 Task: Create a rule from the Agile list, Priority changed -> Complete task in the project AgileLink if Priority Cleared then Complete Task
Action: Mouse moved to (501, 313)
Screenshot: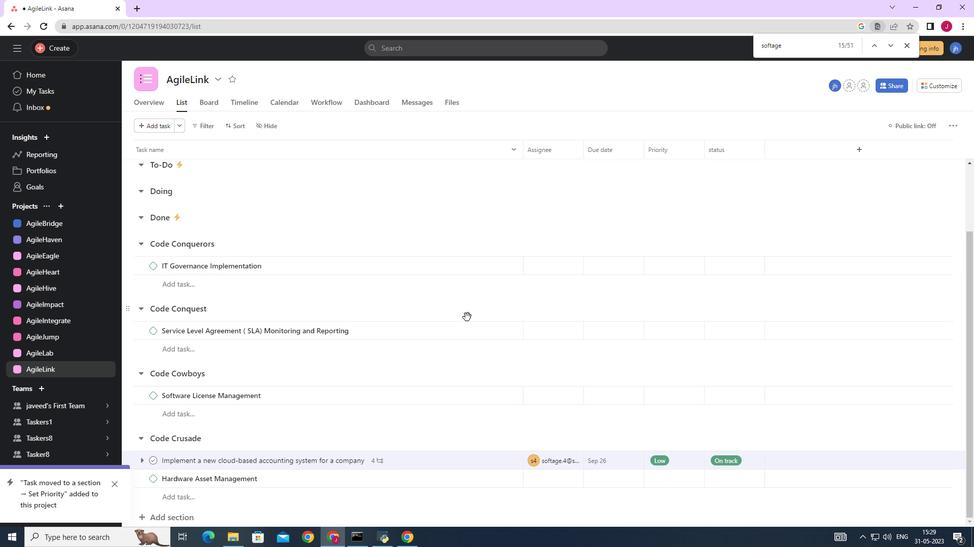 
Action: Mouse scrolled (501, 312) with delta (0, 0)
Screenshot: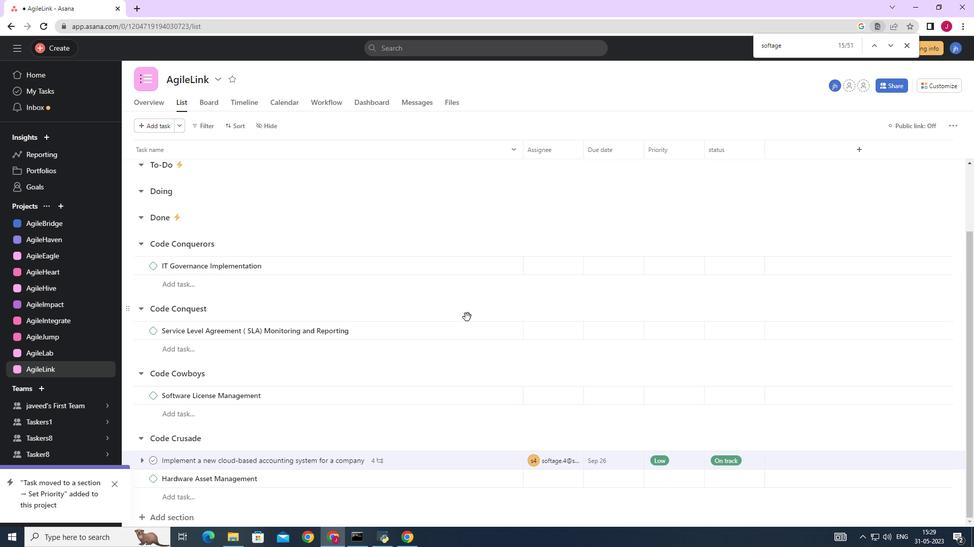 
Action: Mouse moved to (501, 313)
Screenshot: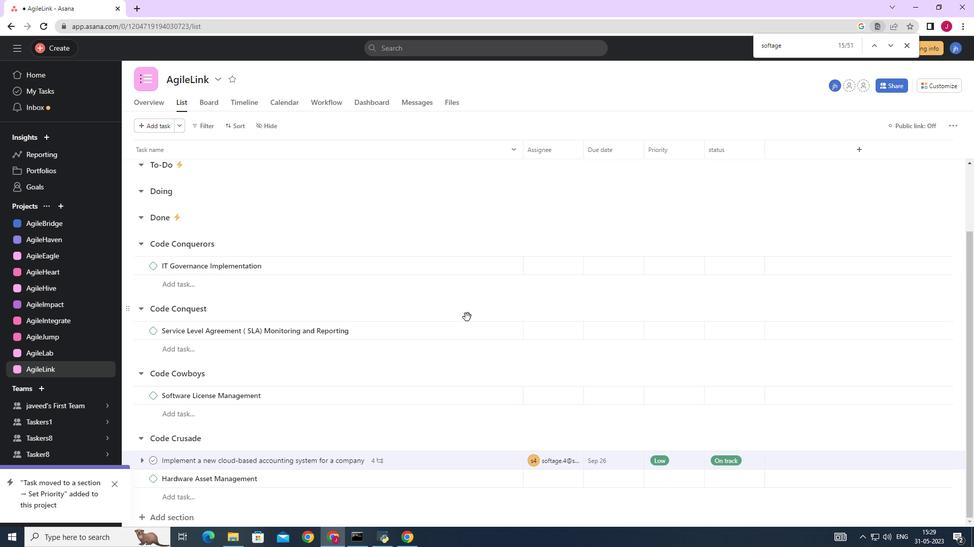 
Action: Mouse scrolled (501, 312) with delta (0, 0)
Screenshot: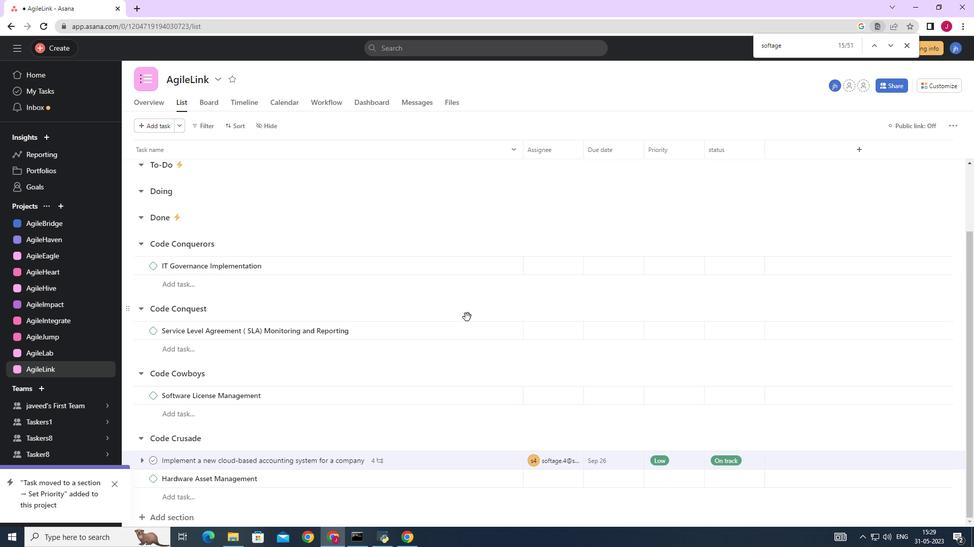 
Action: Mouse scrolled (501, 312) with delta (0, 0)
Screenshot: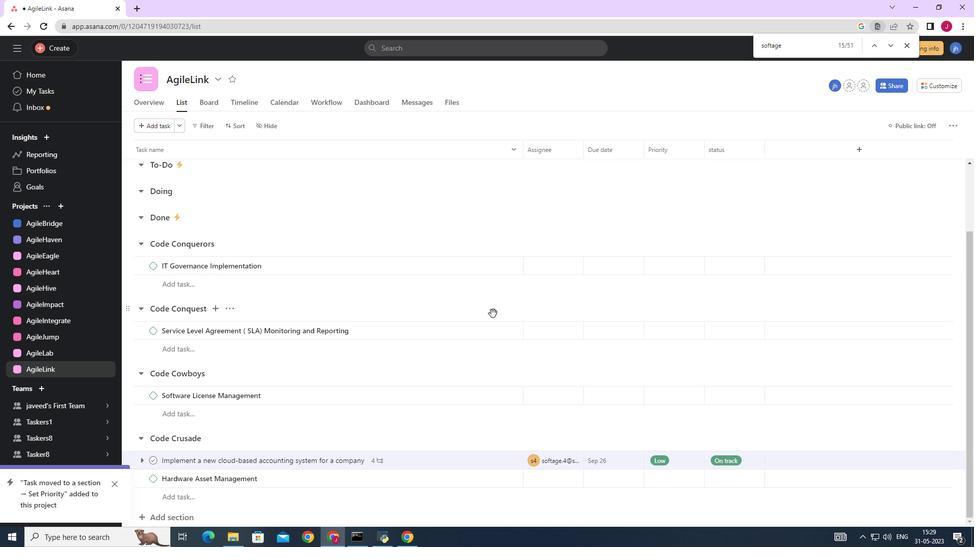 
Action: Mouse scrolled (501, 312) with delta (0, 0)
Screenshot: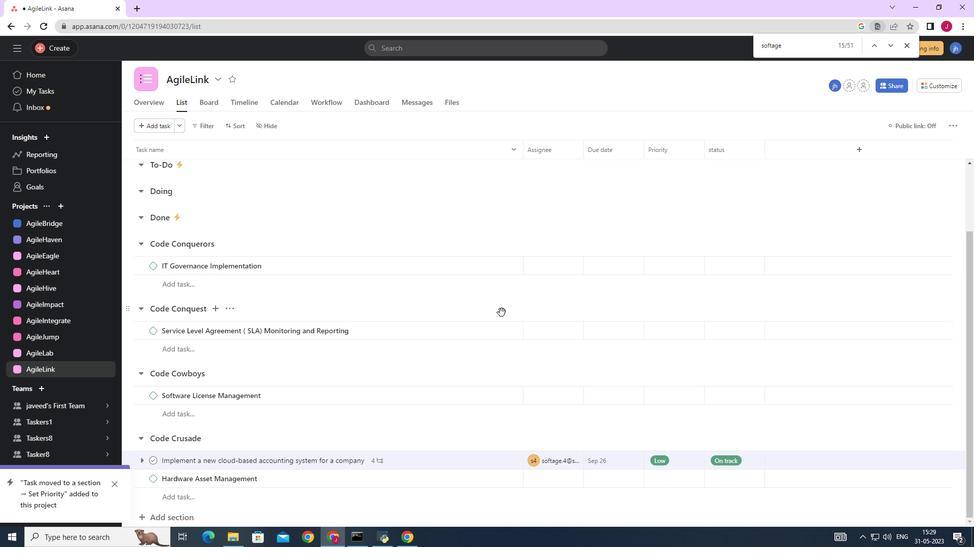 
Action: Mouse moved to (954, 82)
Screenshot: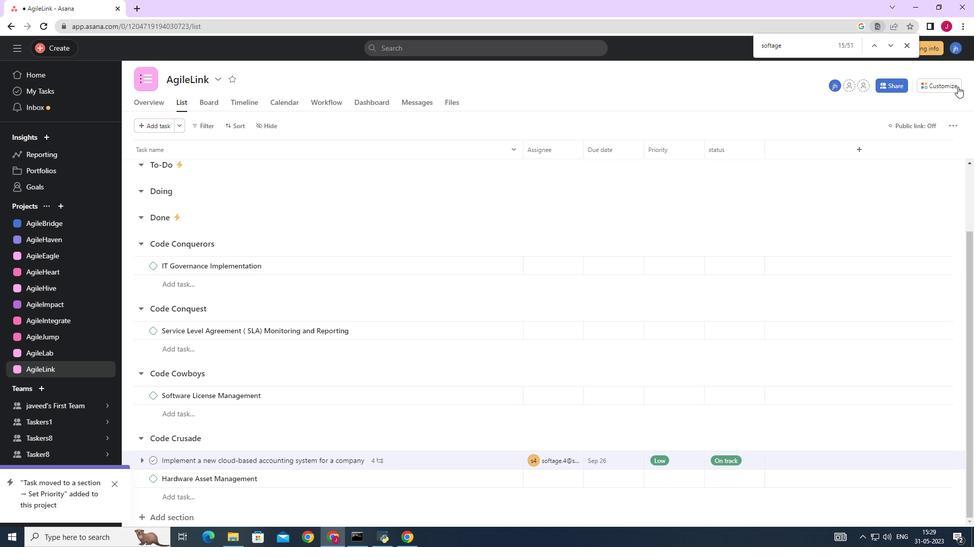 
Action: Mouse pressed left at (954, 82)
Screenshot: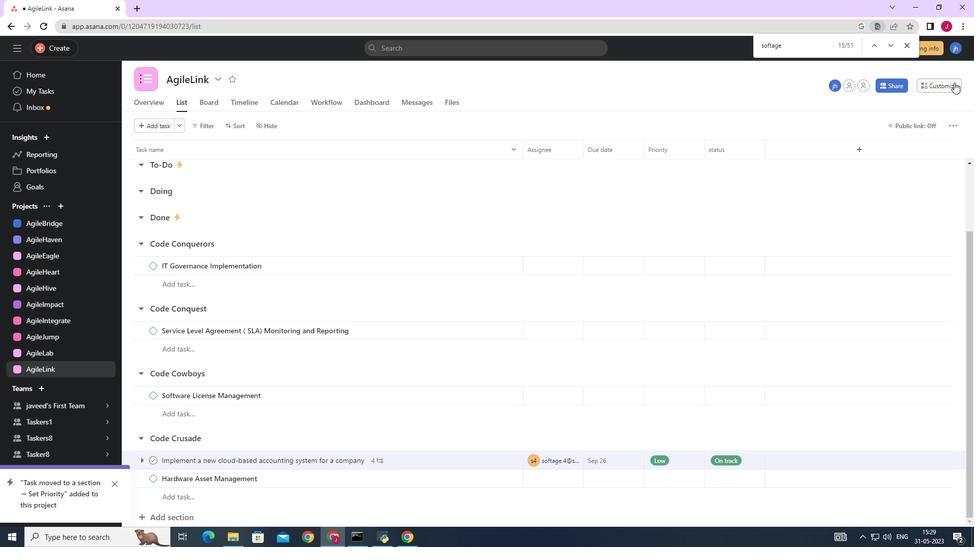 
Action: Mouse moved to (754, 222)
Screenshot: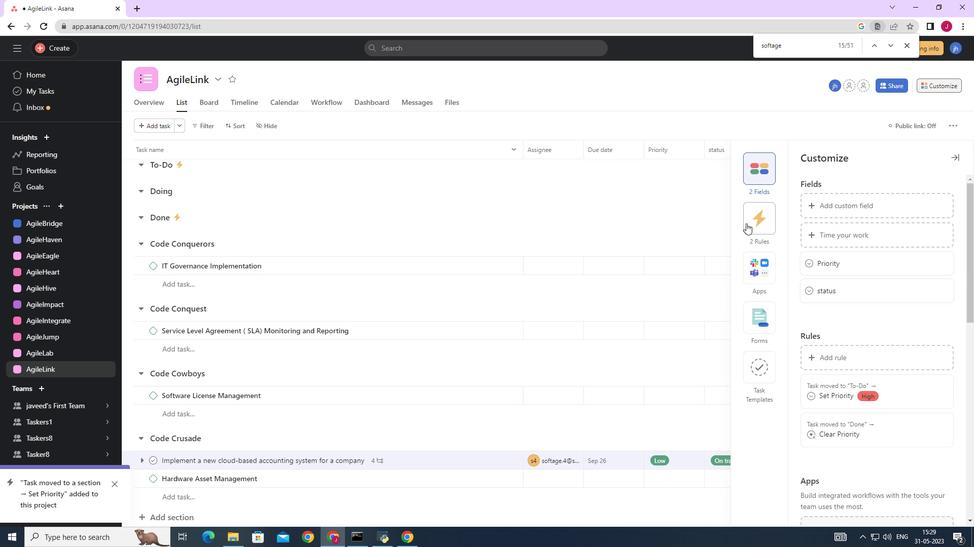 
Action: Mouse pressed left at (754, 222)
Screenshot: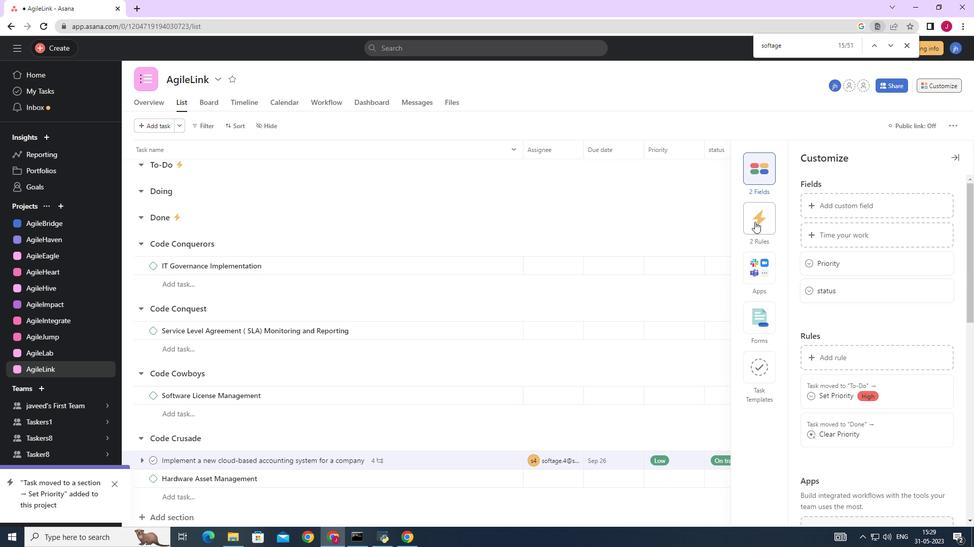 
Action: Mouse moved to (846, 203)
Screenshot: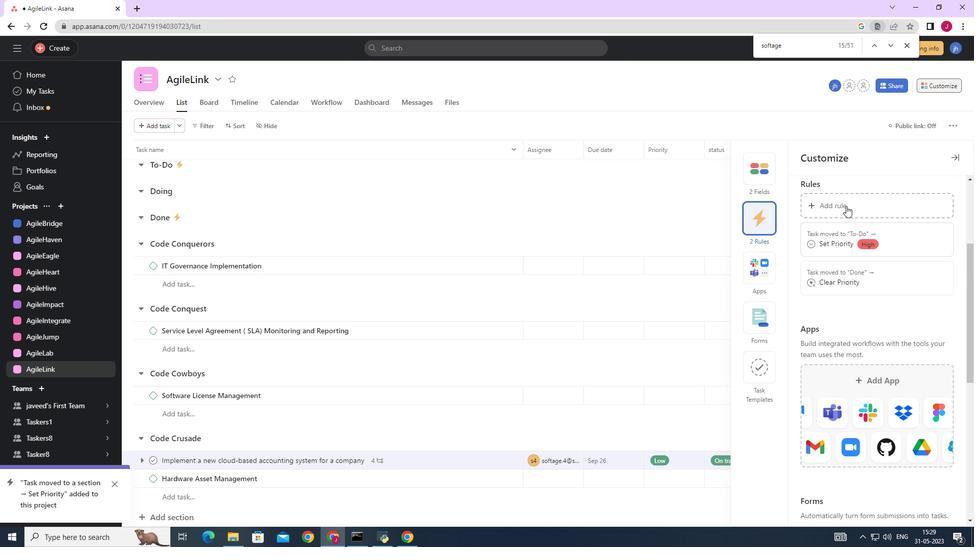 
Action: Mouse pressed left at (846, 203)
Screenshot: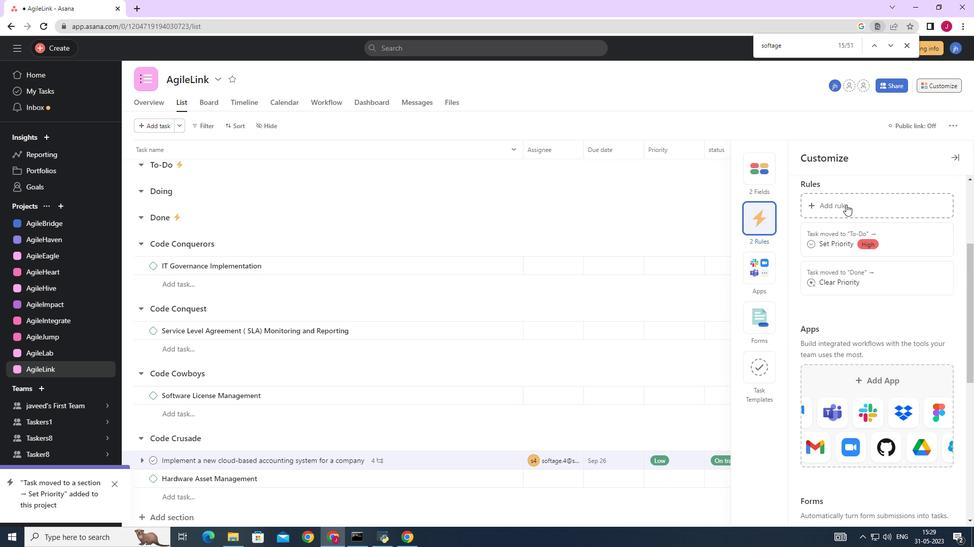 
Action: Mouse moved to (206, 151)
Screenshot: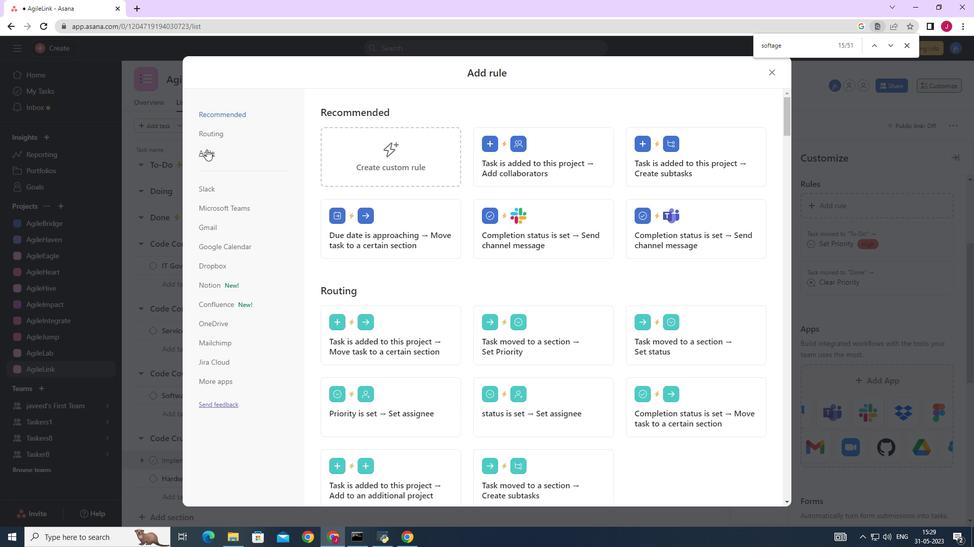 
Action: Mouse pressed left at (206, 151)
Screenshot: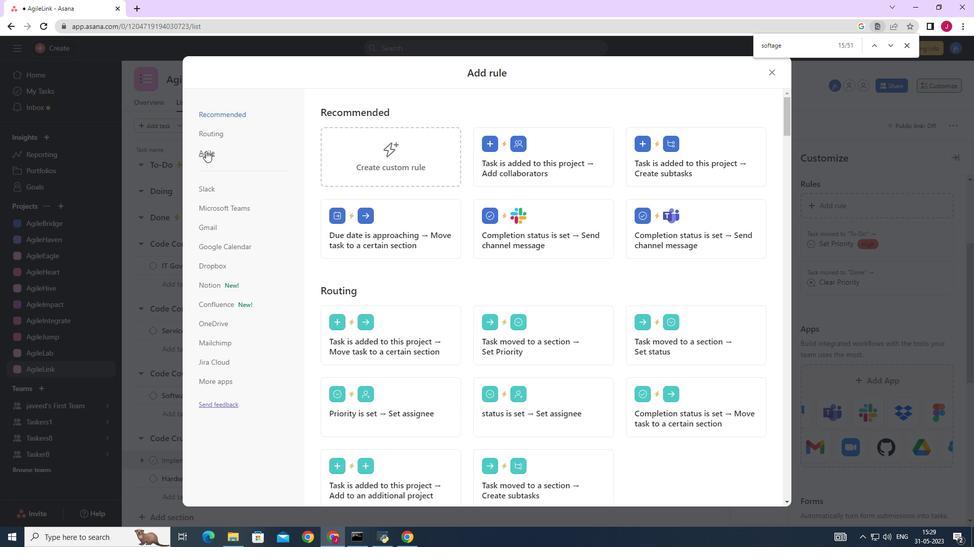 
Action: Mouse moved to (402, 148)
Screenshot: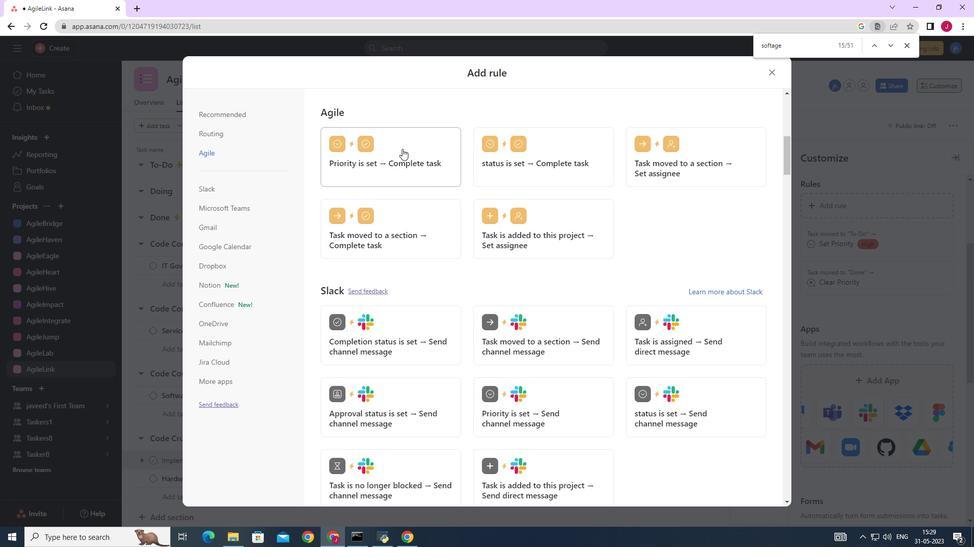 
Action: Mouse pressed left at (402, 148)
Screenshot: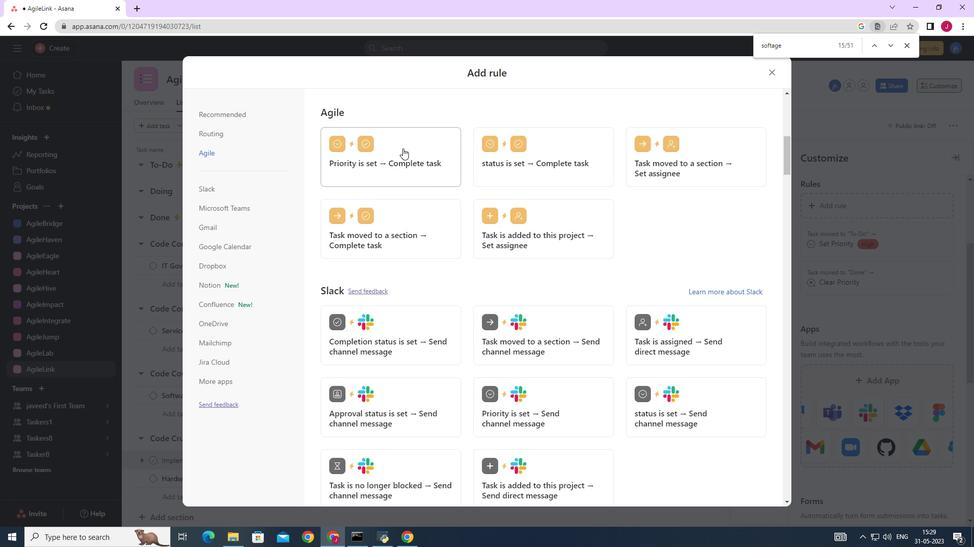 
Action: Mouse moved to (390, 333)
Screenshot: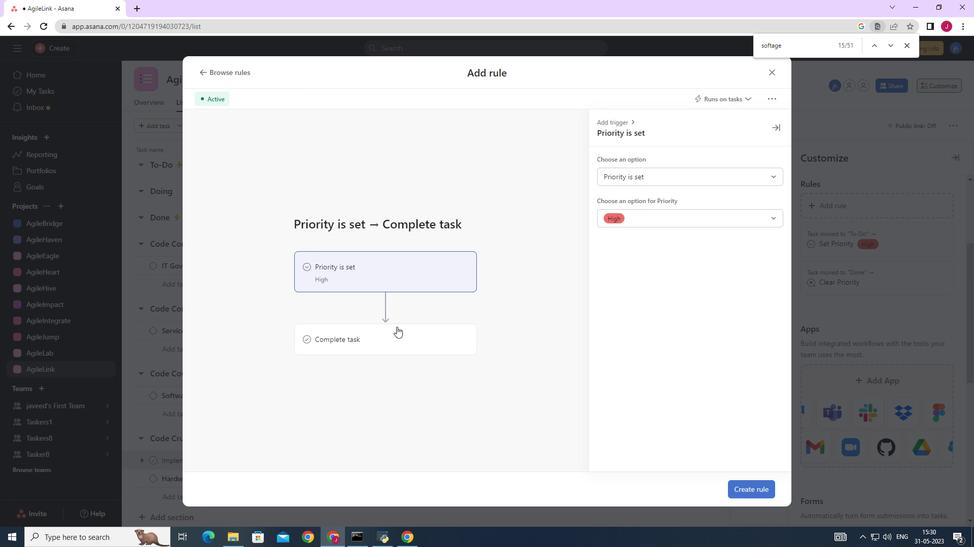 
Action: Mouse pressed left at (390, 333)
Screenshot: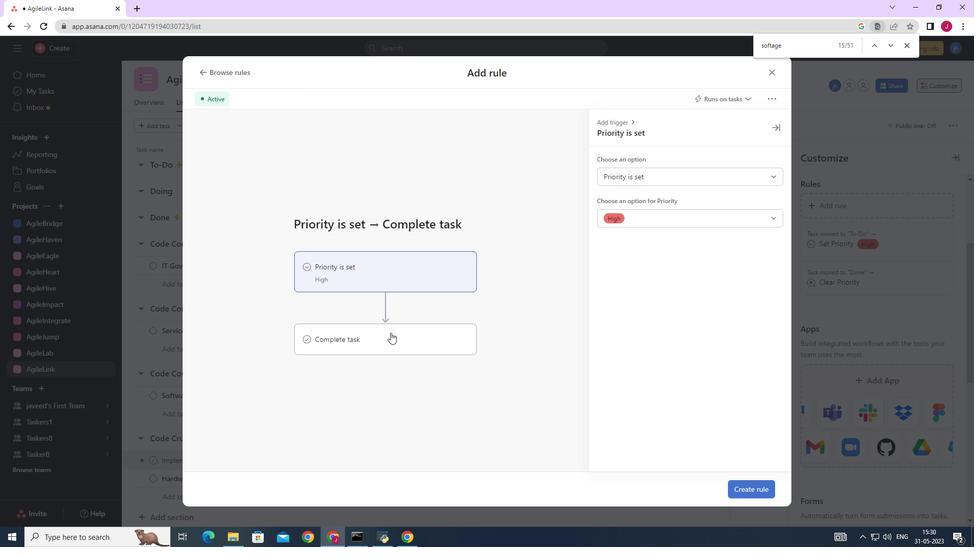 
Action: Mouse moved to (697, 177)
Screenshot: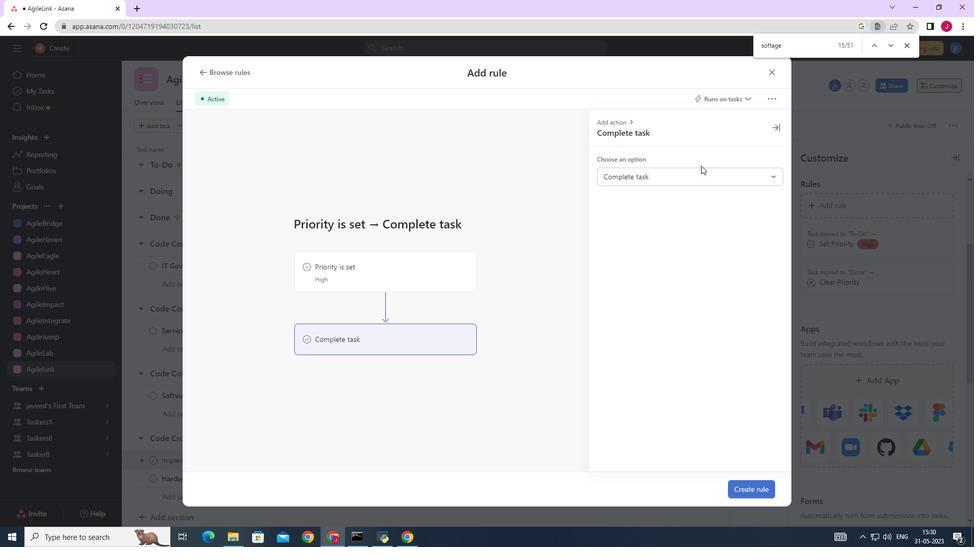 
Action: Mouse pressed left at (697, 177)
Screenshot: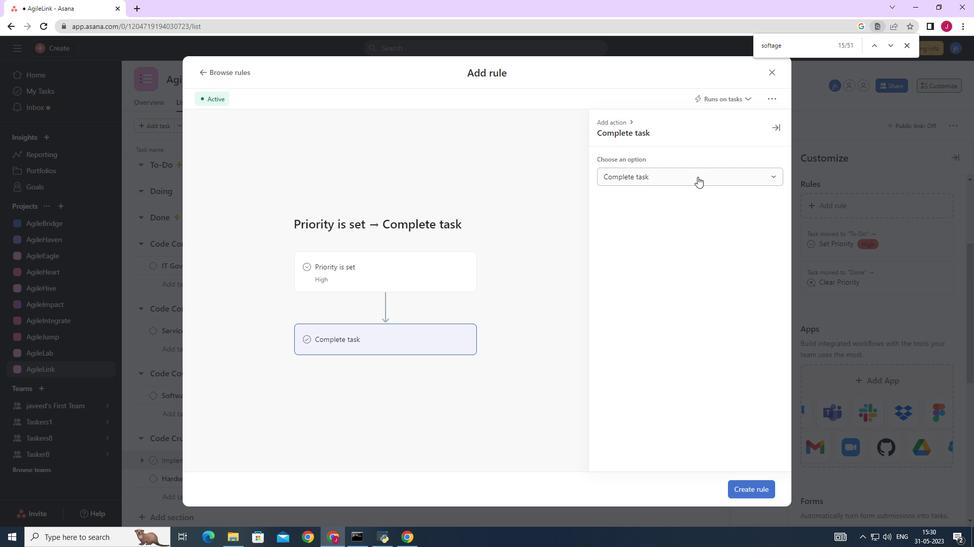 
Action: Mouse moved to (429, 336)
Screenshot: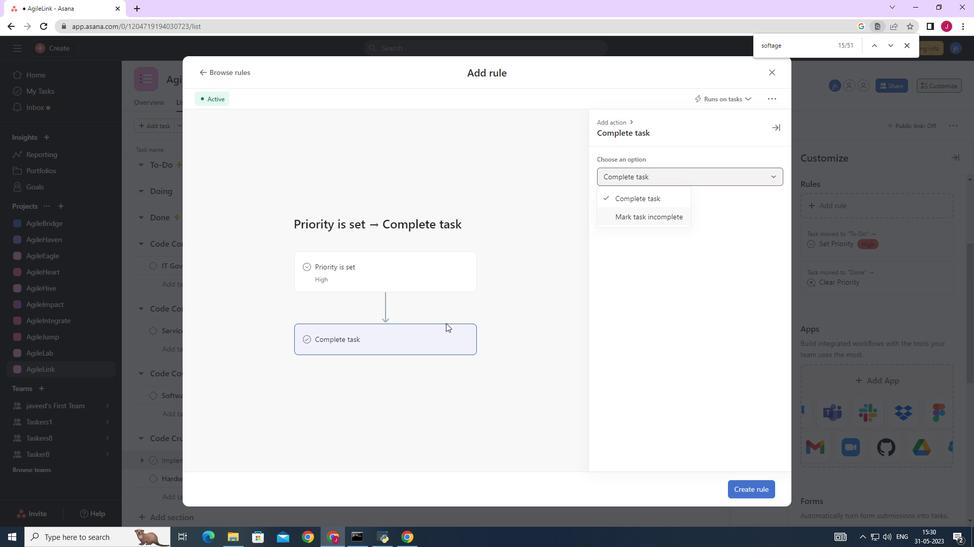 
Action: Mouse pressed left at (429, 336)
Screenshot: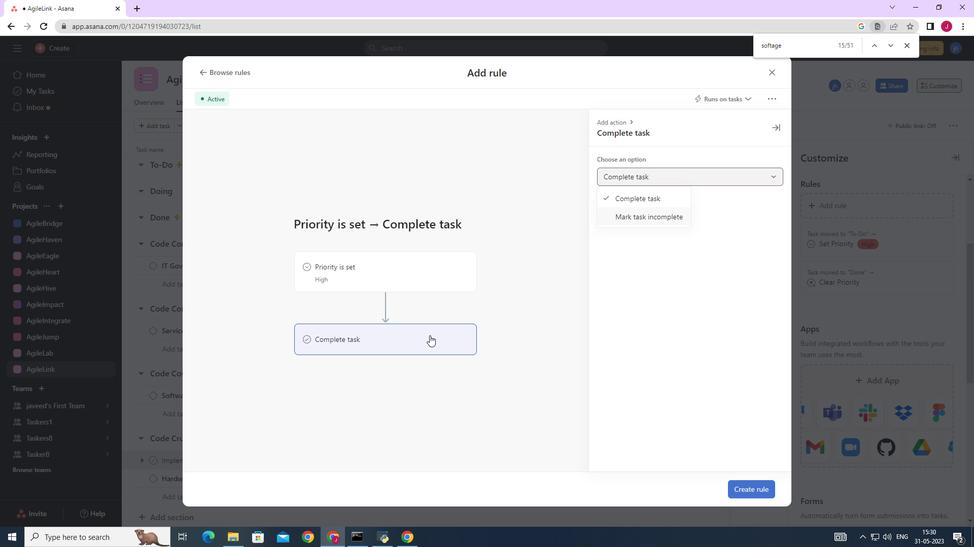 
Action: Mouse moved to (421, 273)
Screenshot: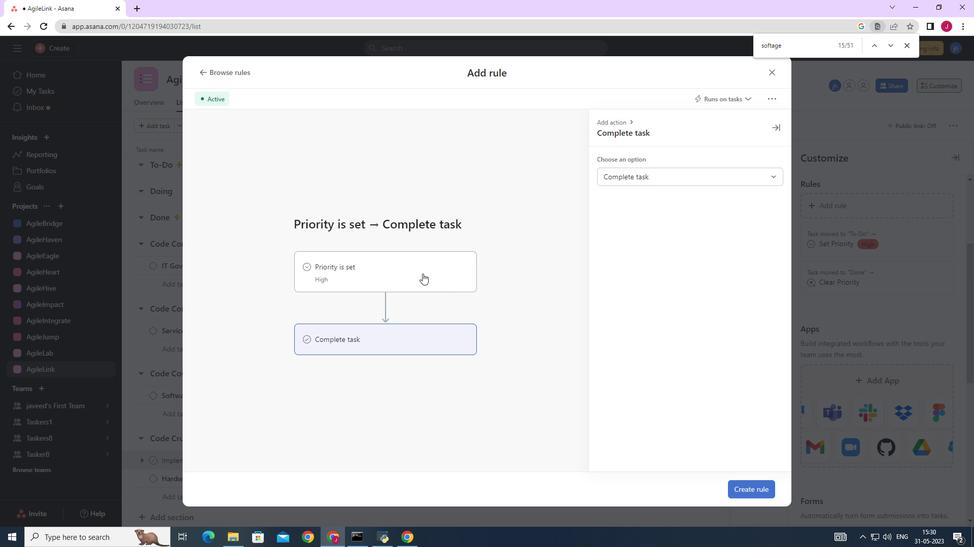 
Action: Mouse pressed left at (421, 273)
Screenshot: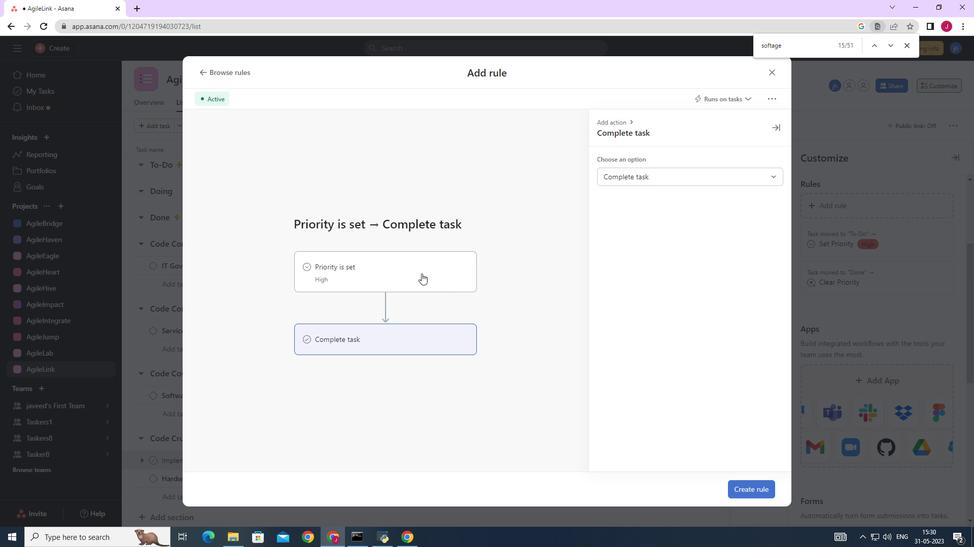 
Action: Mouse moved to (620, 173)
Screenshot: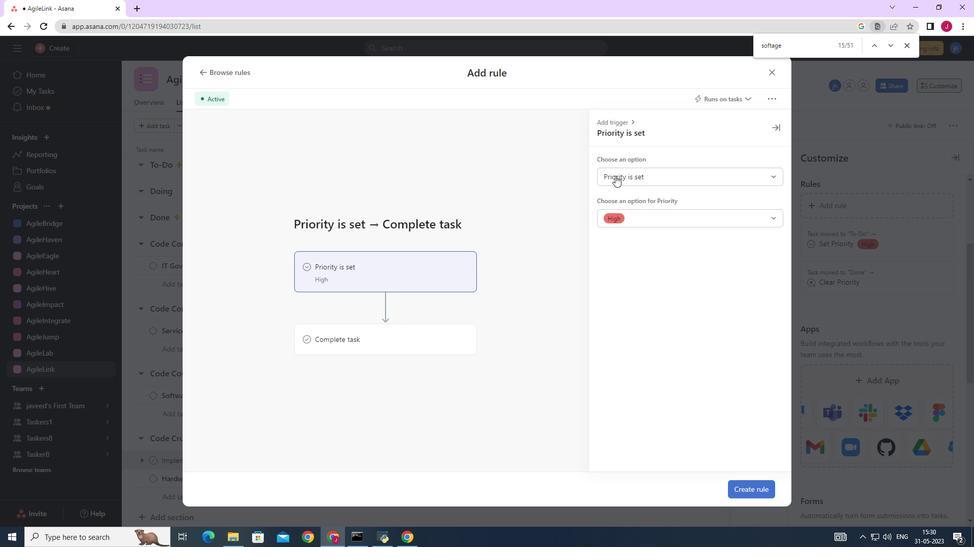 
Action: Mouse pressed left at (620, 173)
Screenshot: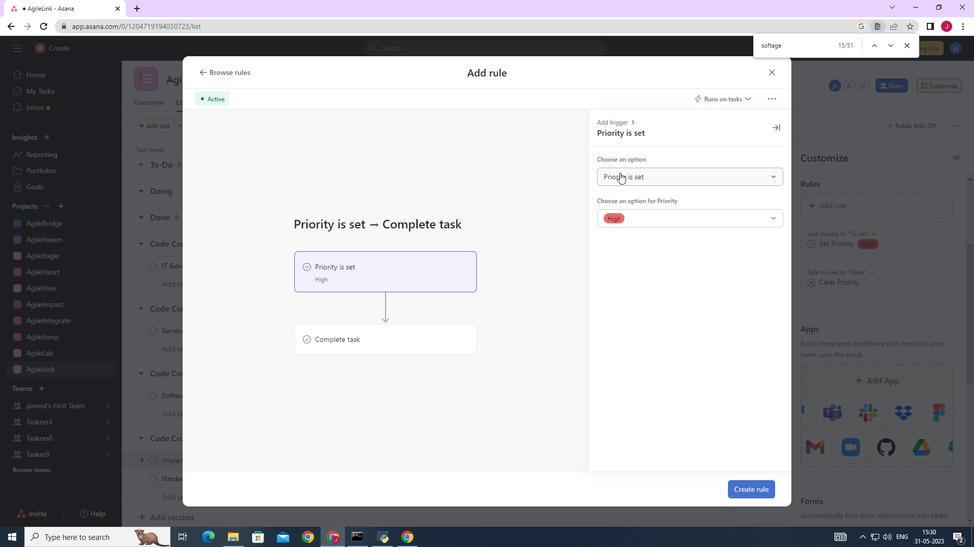
Action: Mouse moved to (633, 220)
Screenshot: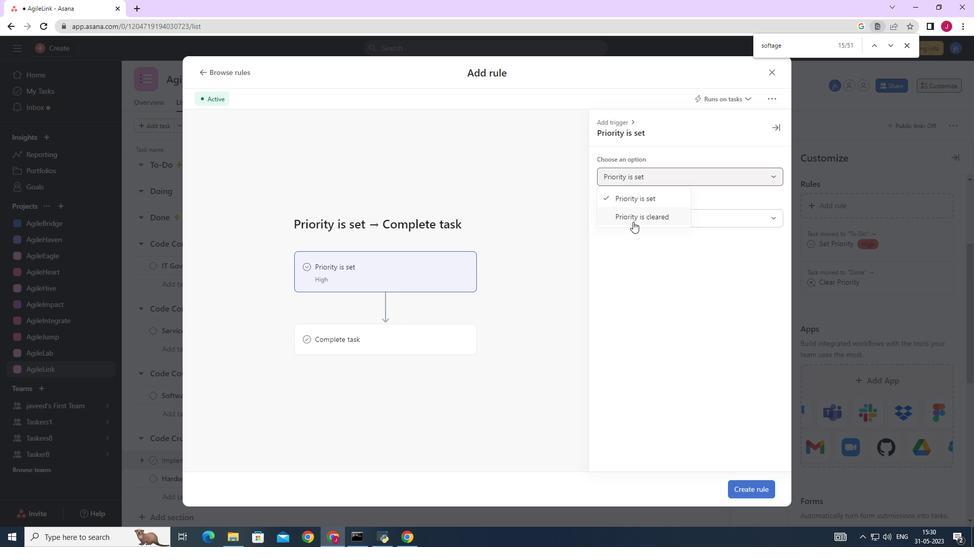 
Action: Mouse pressed left at (633, 220)
Screenshot: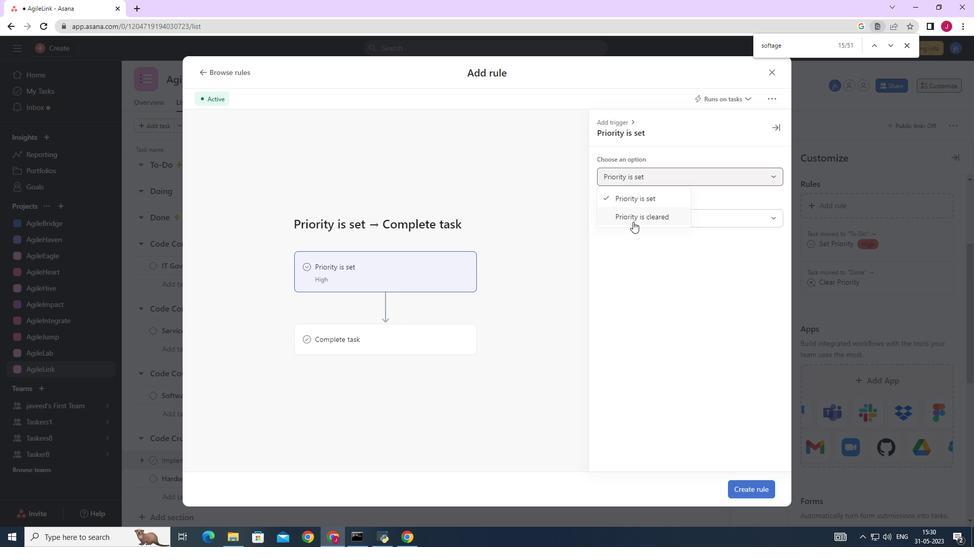 
Action: Mouse moved to (421, 330)
Screenshot: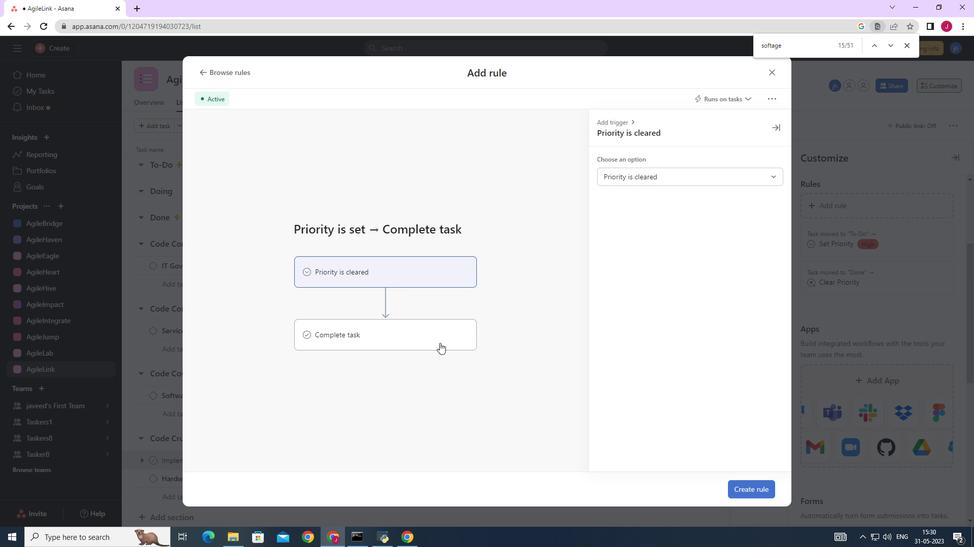 
Action: Mouse pressed left at (421, 330)
Screenshot: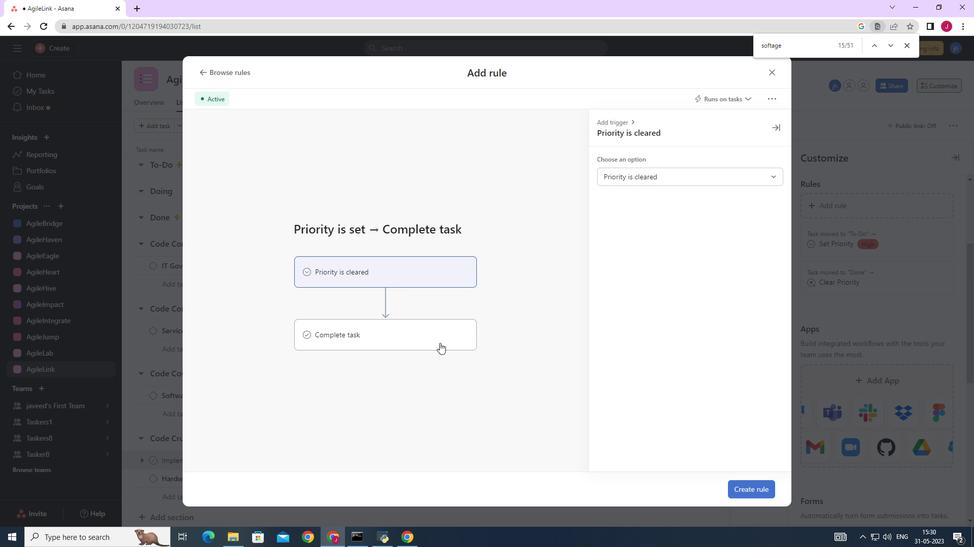 
Action: Mouse moved to (742, 491)
Screenshot: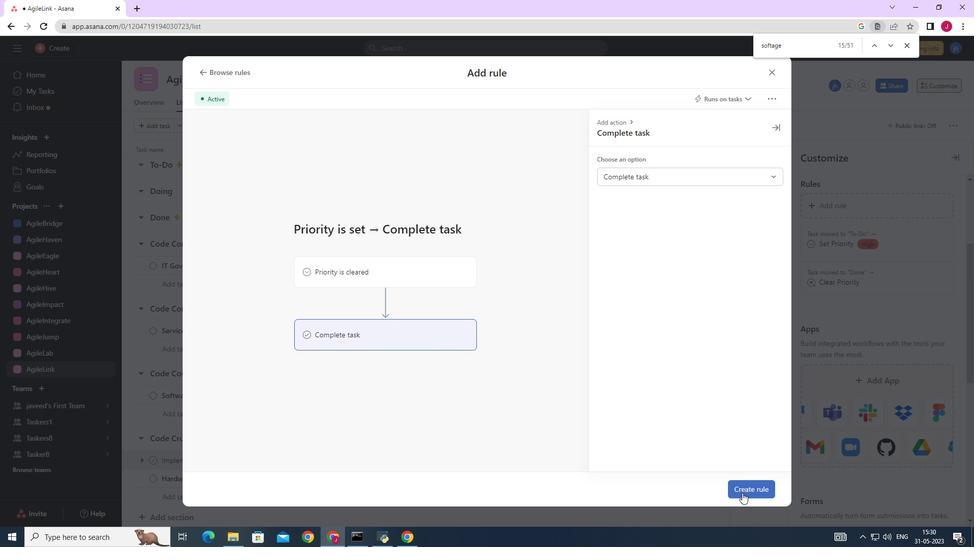 
Action: Mouse pressed left at (742, 491)
Screenshot: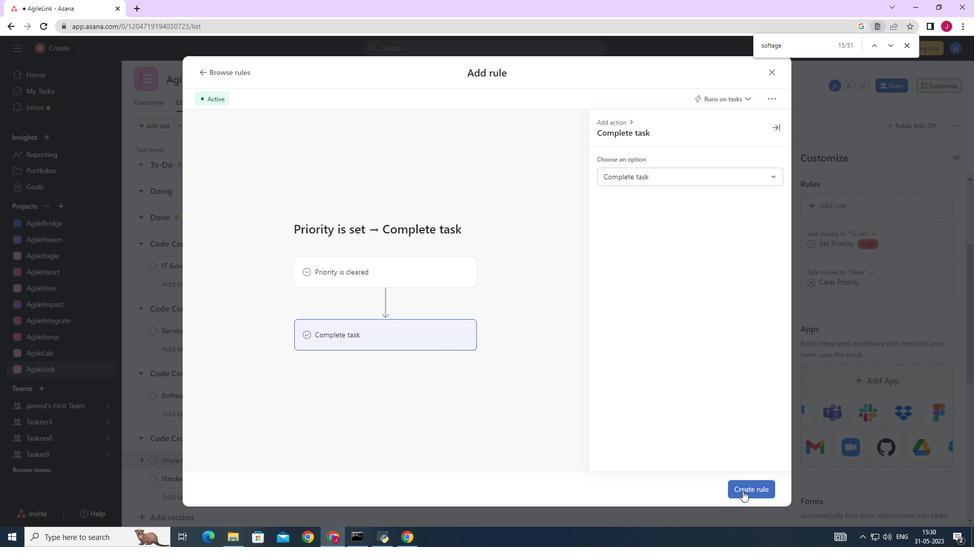 
Action: Mouse moved to (736, 491)
Screenshot: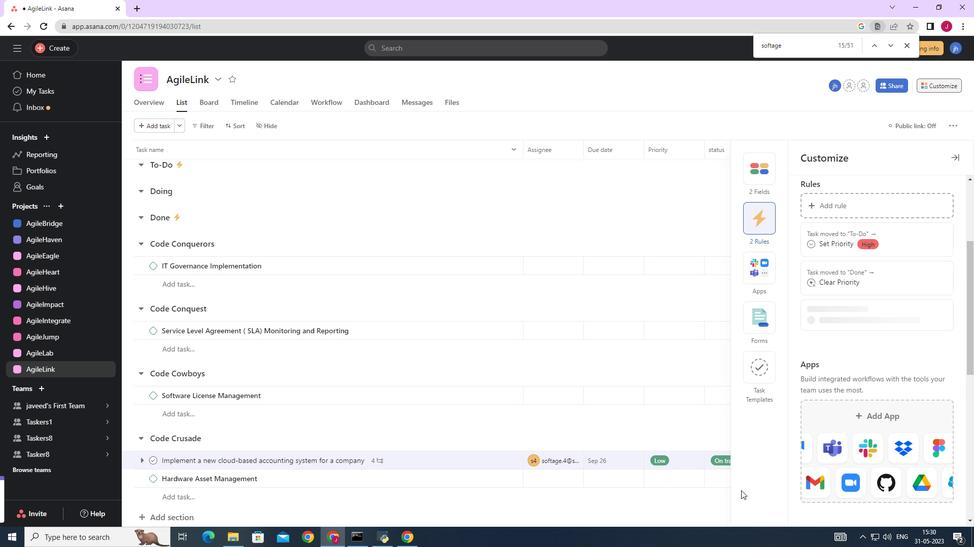 
